 Task: Change object animations to spin.
Action: Mouse moved to (216, 105)
Screenshot: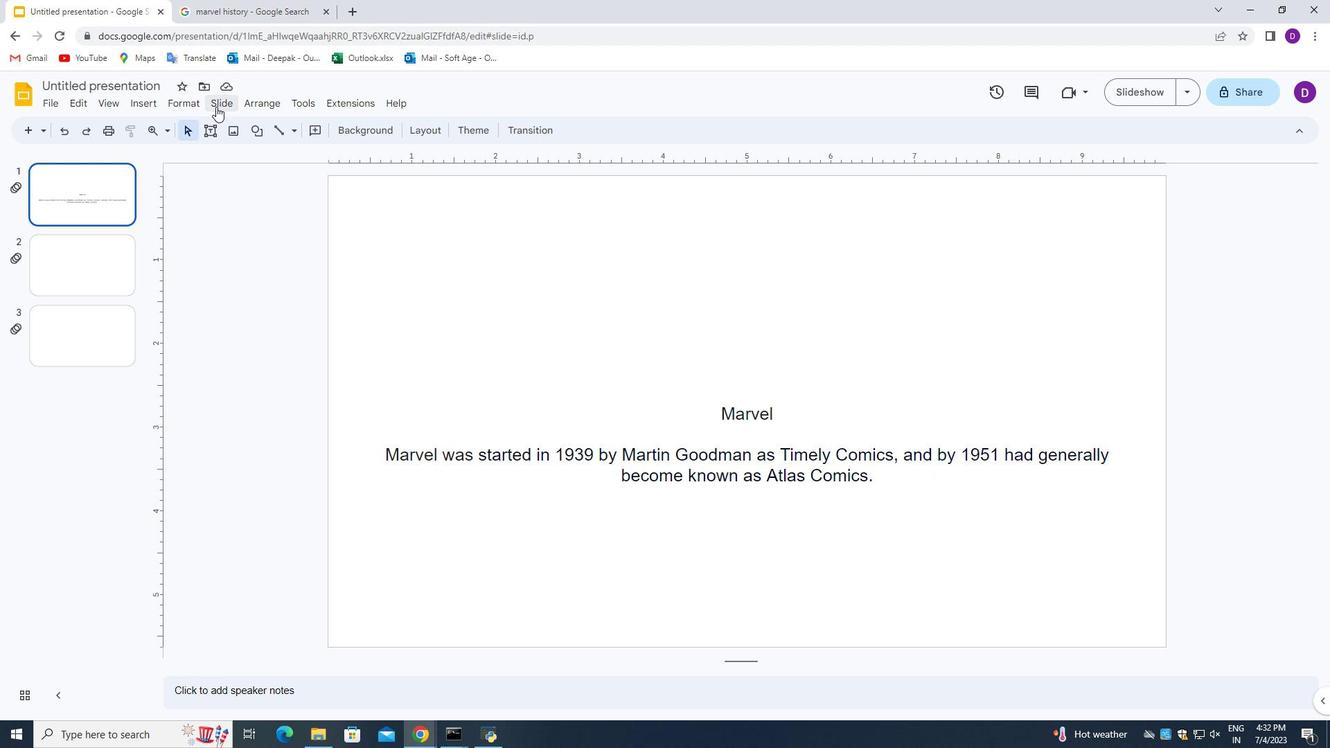 
Action: Mouse pressed left at (216, 105)
Screenshot: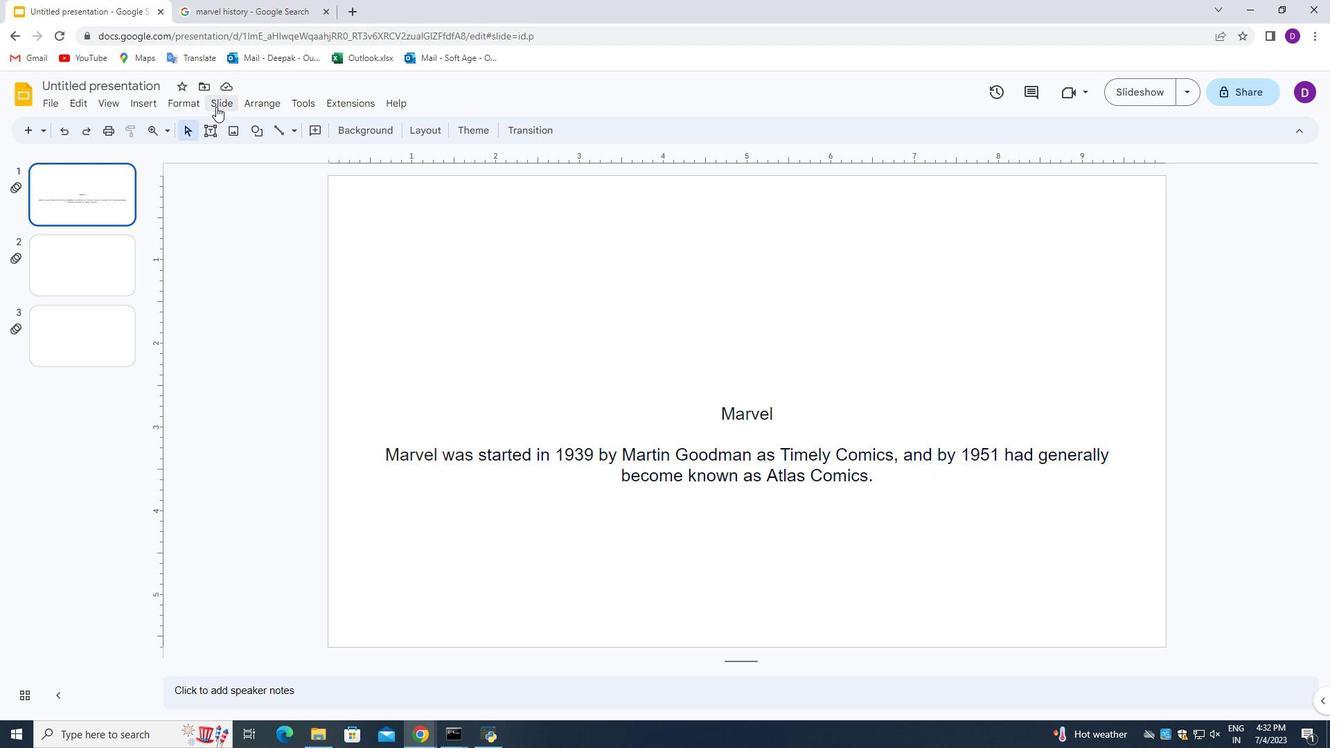 
Action: Mouse moved to (306, 296)
Screenshot: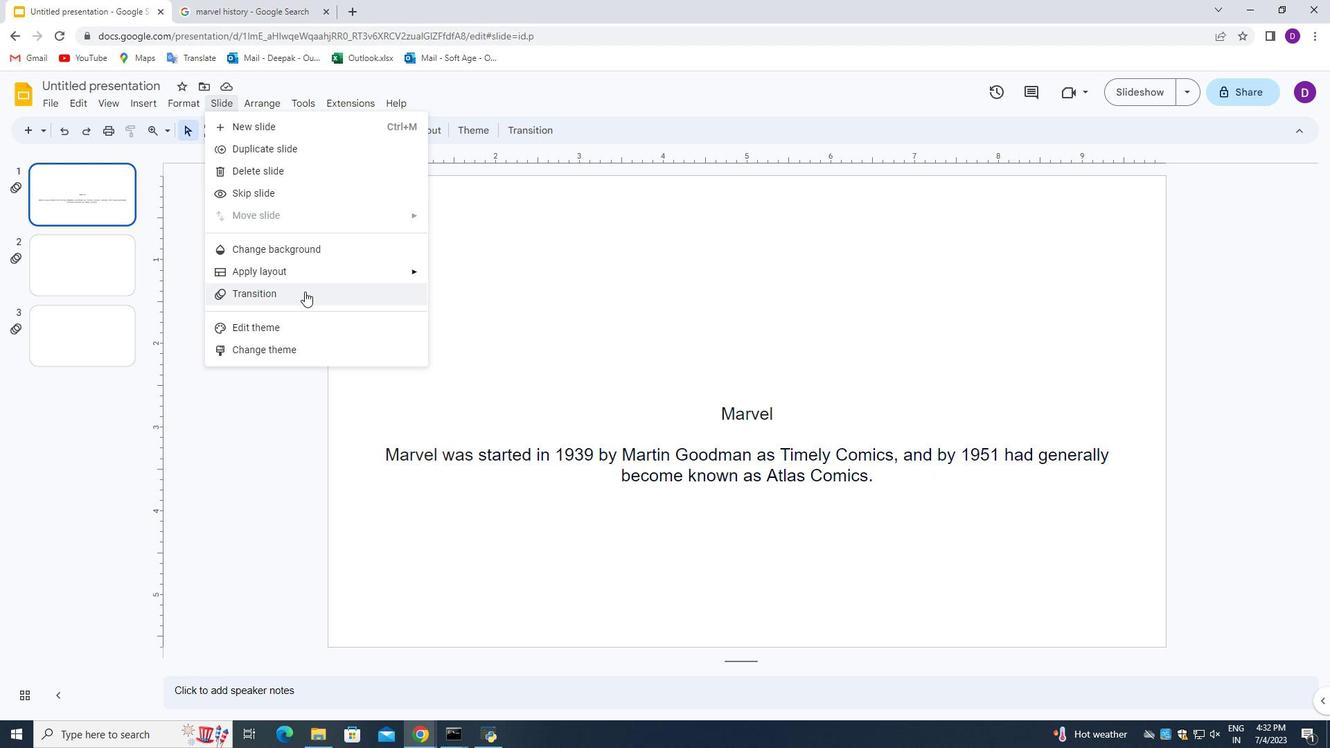 
Action: Mouse pressed left at (306, 296)
Screenshot: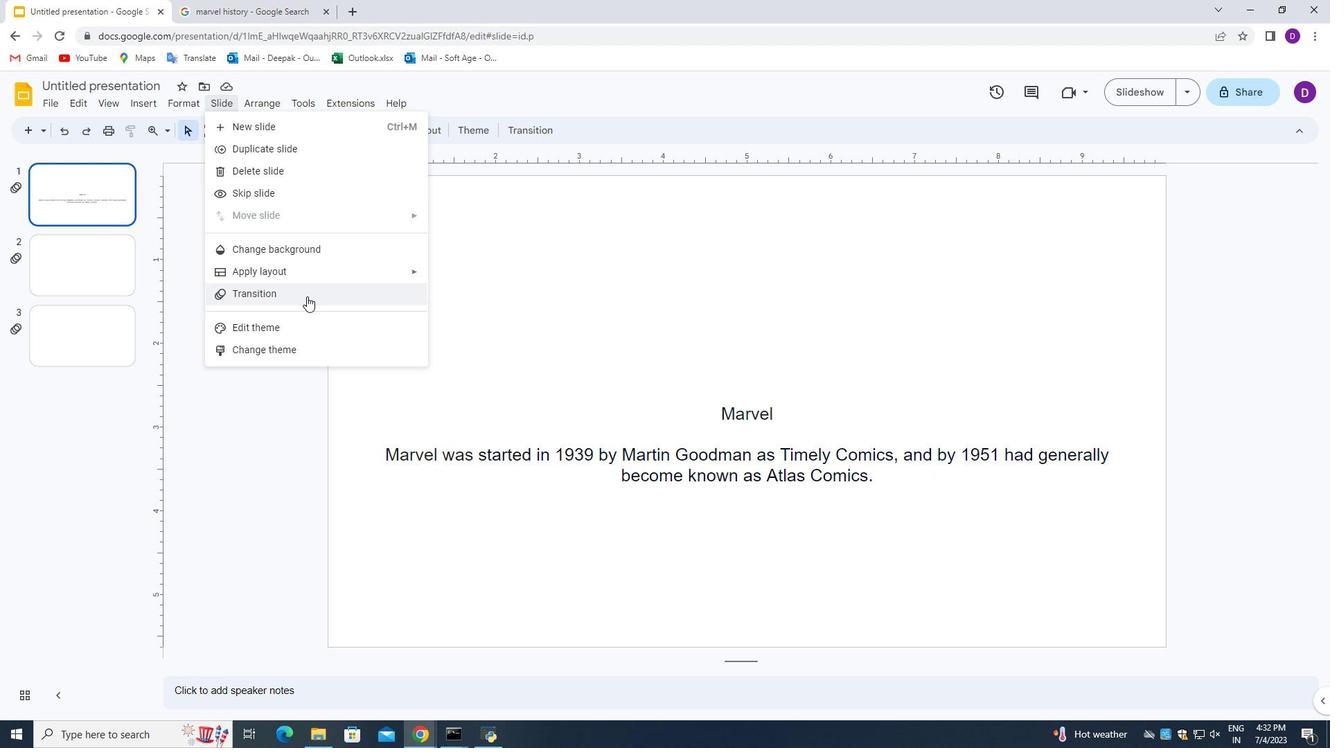 
Action: Mouse moved to (1123, 422)
Screenshot: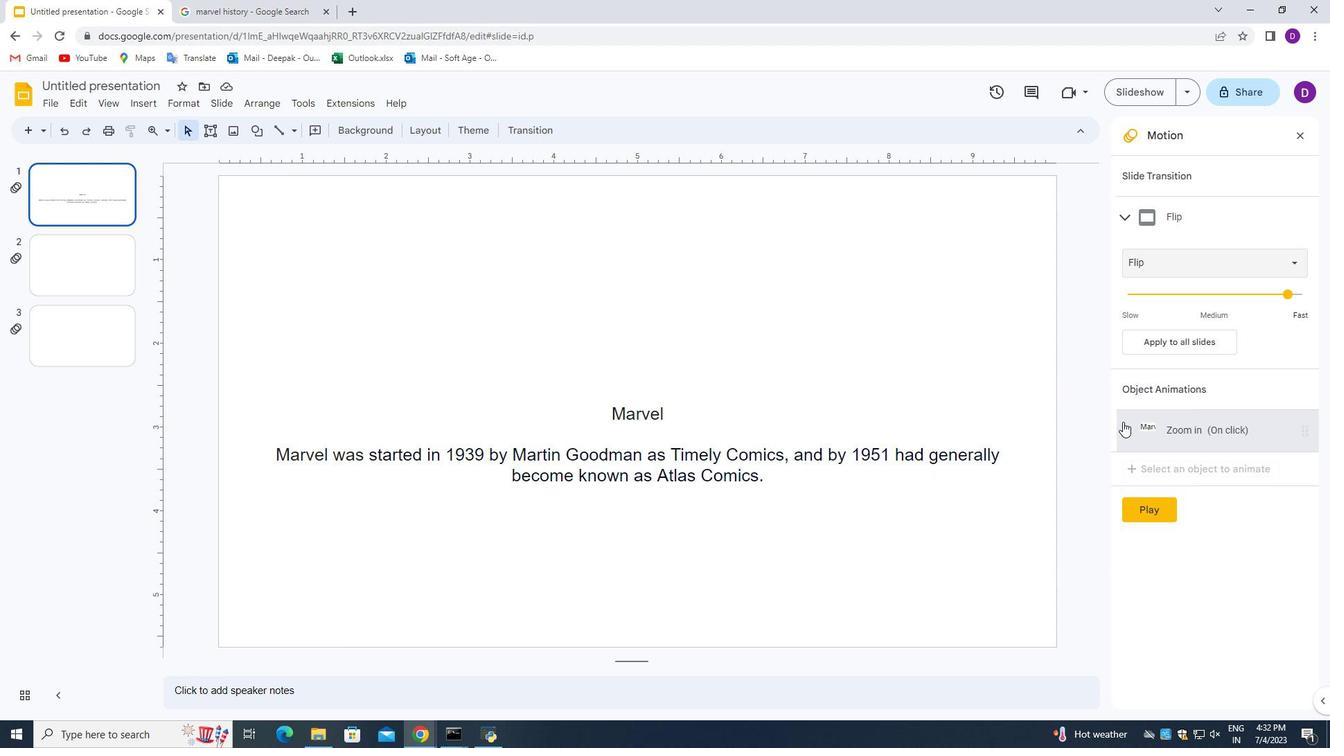 
Action: Mouse pressed left at (1123, 422)
Screenshot: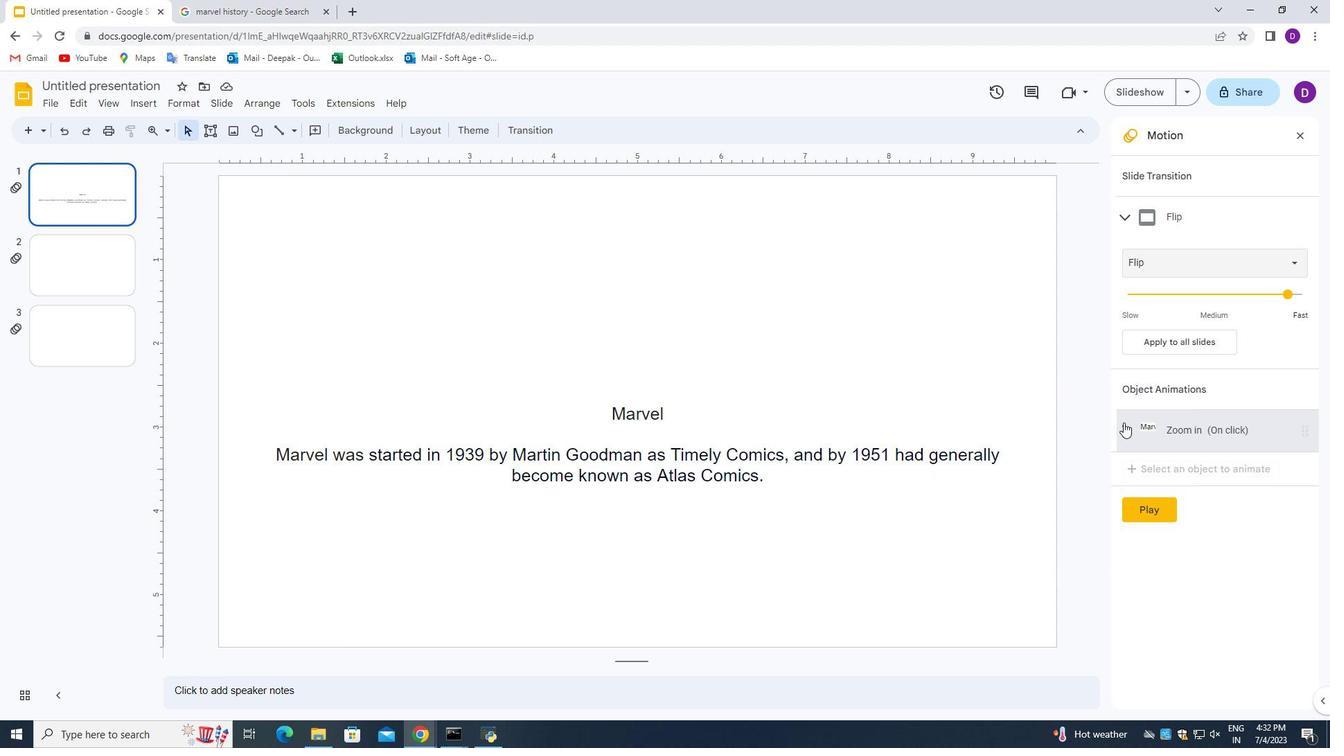 
Action: Mouse moved to (1271, 350)
Screenshot: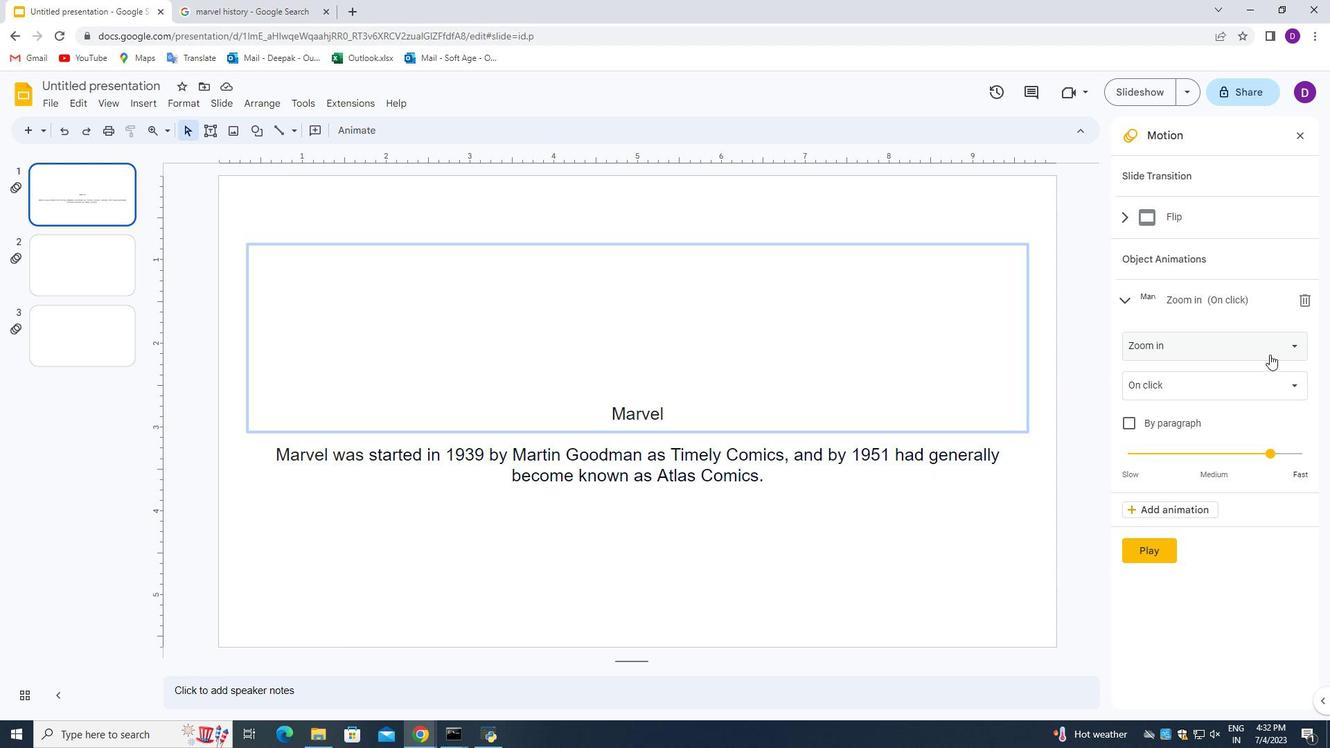
Action: Mouse pressed left at (1271, 350)
Screenshot: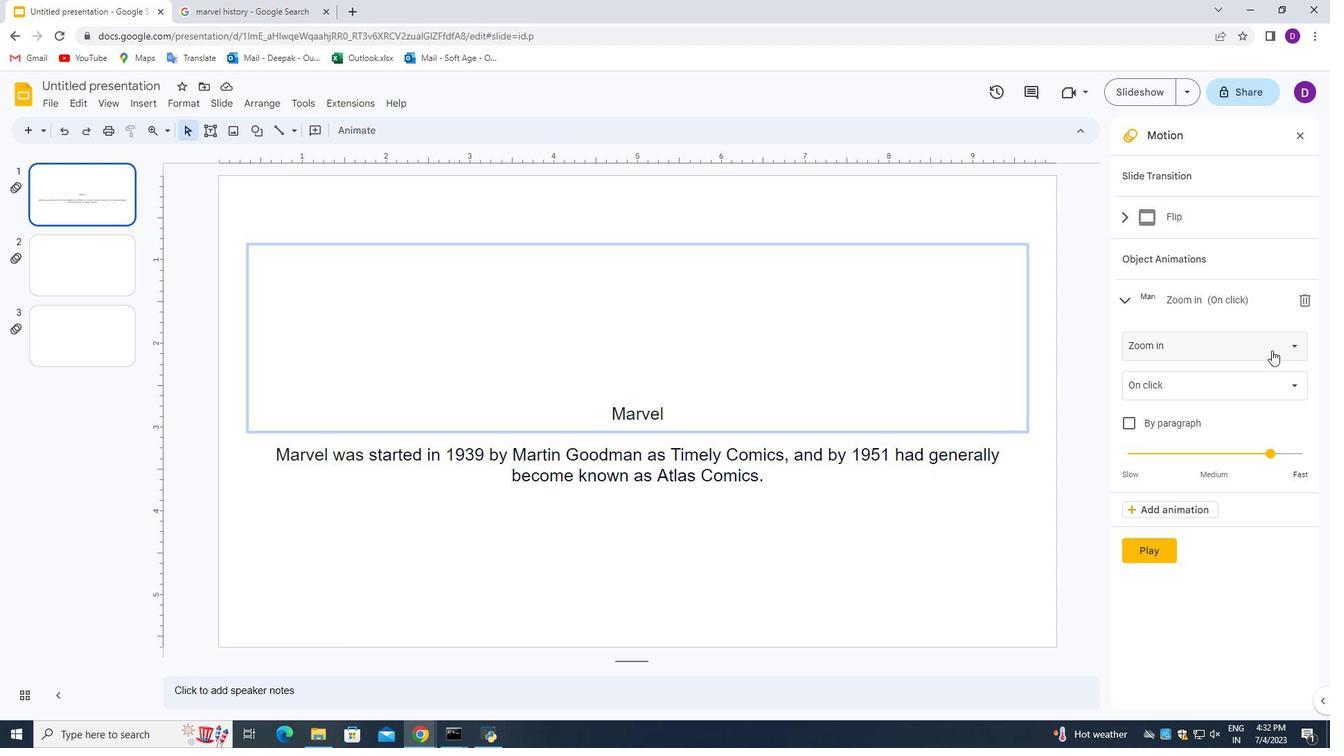 
Action: Mouse moved to (1181, 660)
Screenshot: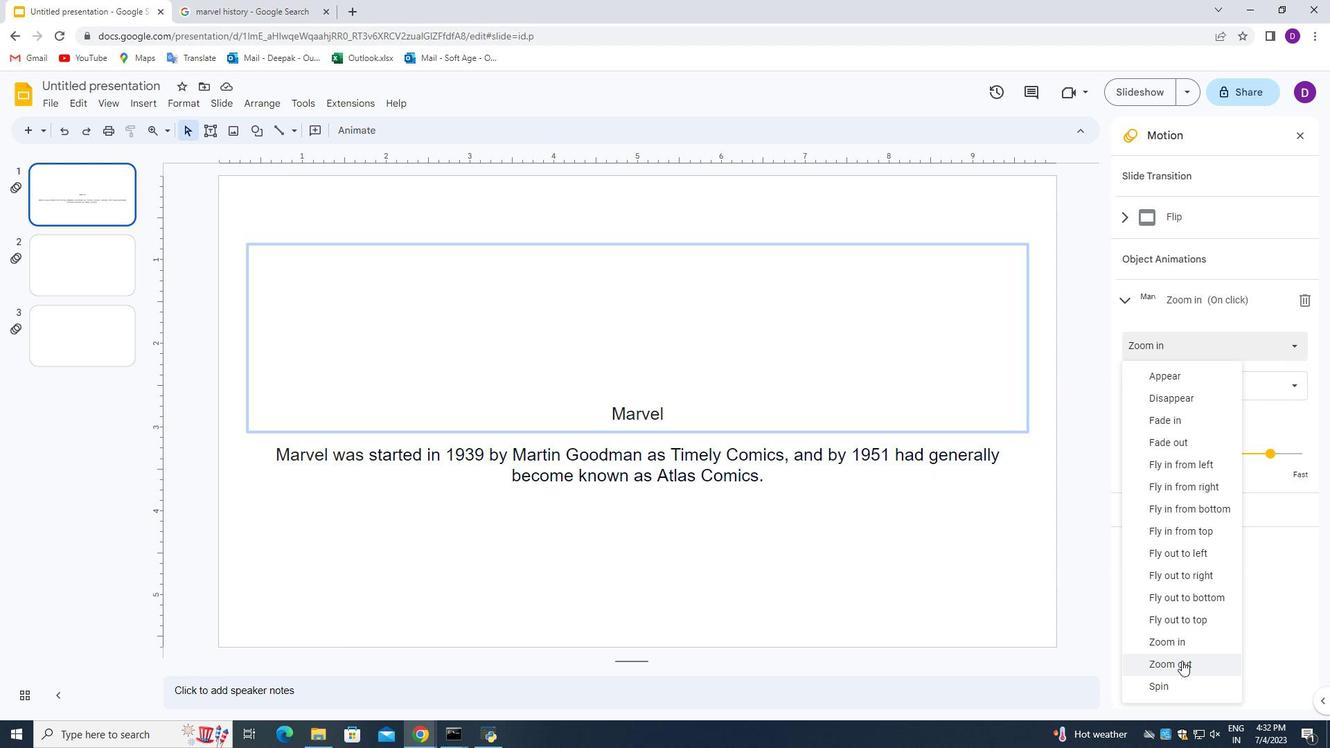 
Action: Mouse pressed left at (1181, 660)
Screenshot: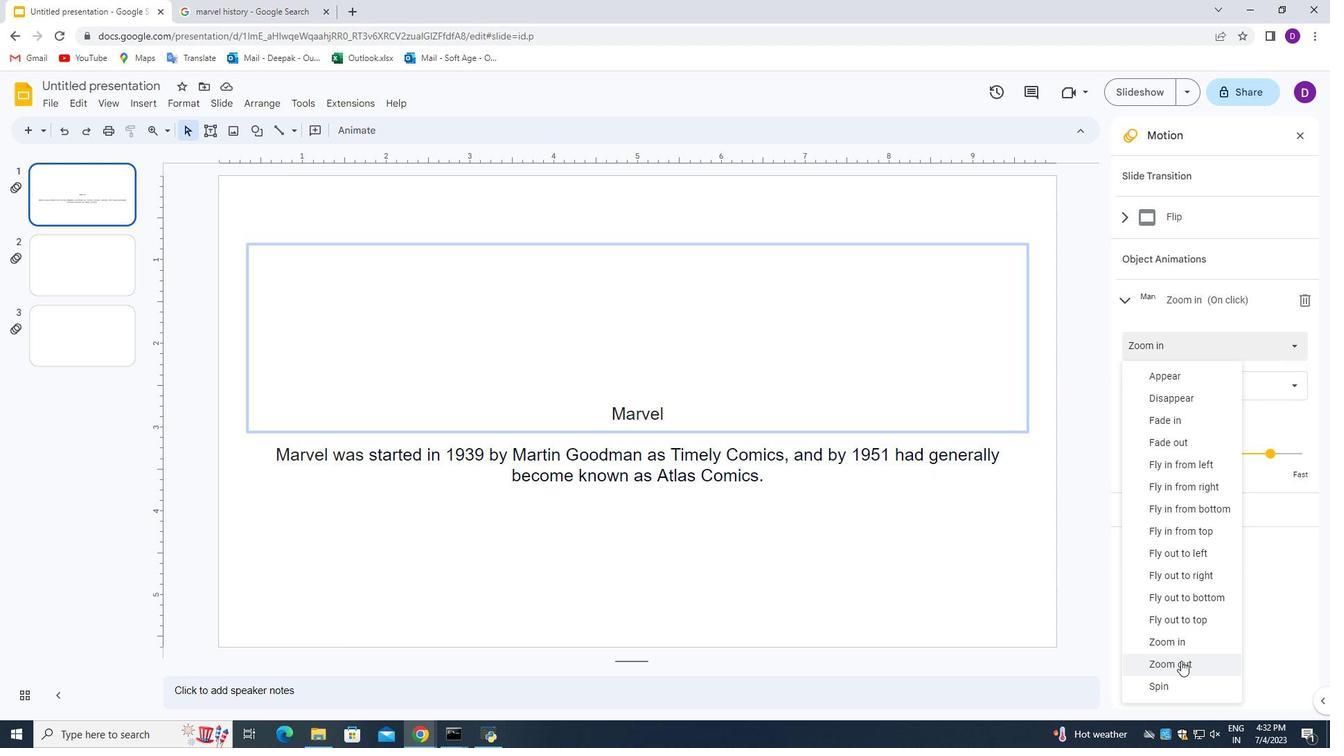 
Action: Mouse moved to (881, 417)
Screenshot: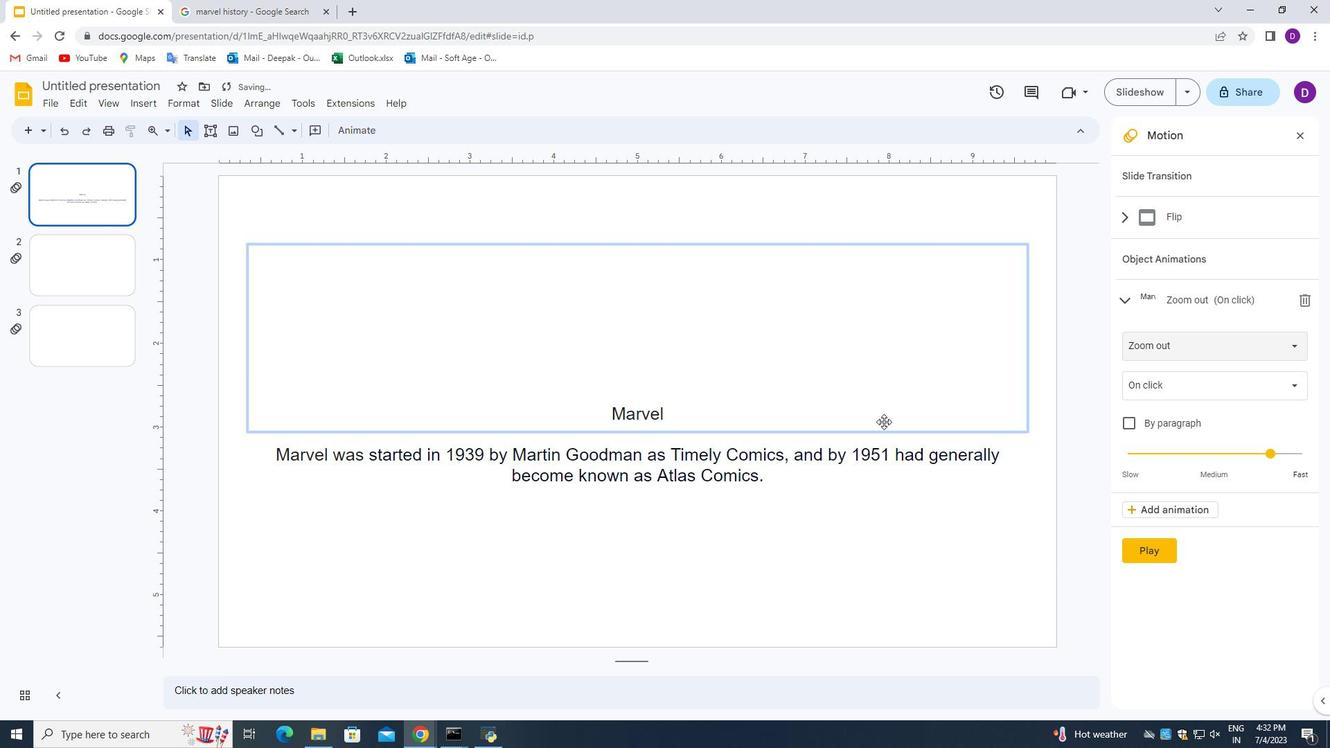 
